 Task: Use the formula "STDEVPA" in spreadsheet "Project portfolio".
Action: Mouse pressed left at (181, 251)
Screenshot: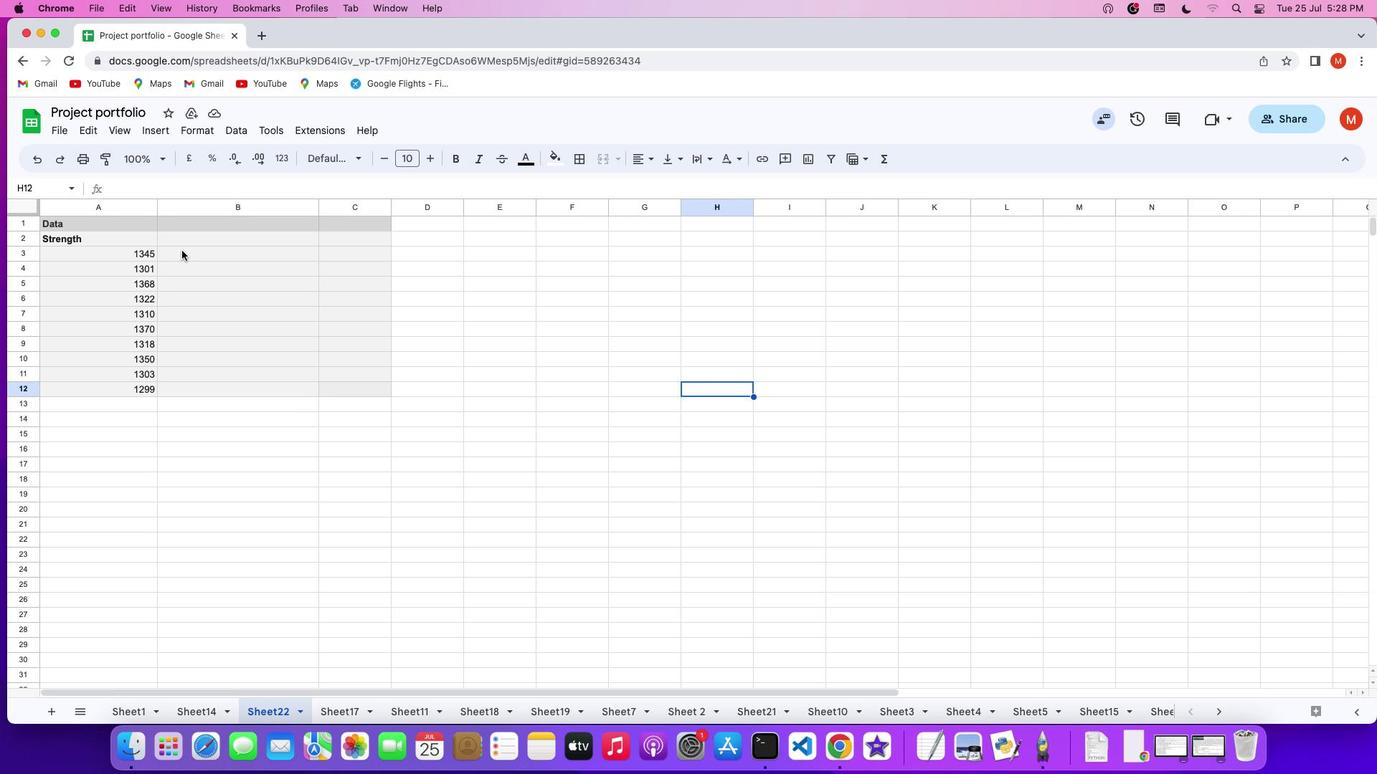 
Action: Key pressed '='
Screenshot: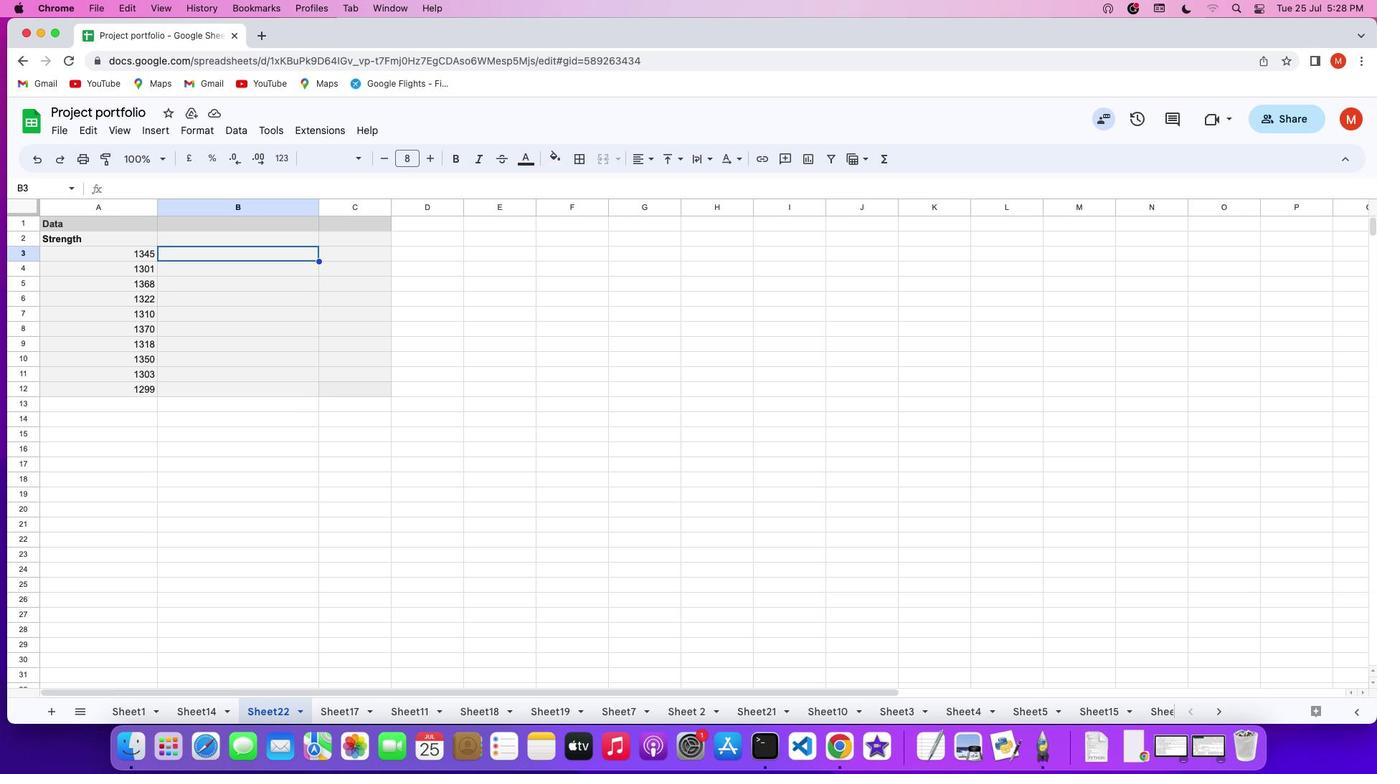 
Action: Mouse moved to (891, 159)
Screenshot: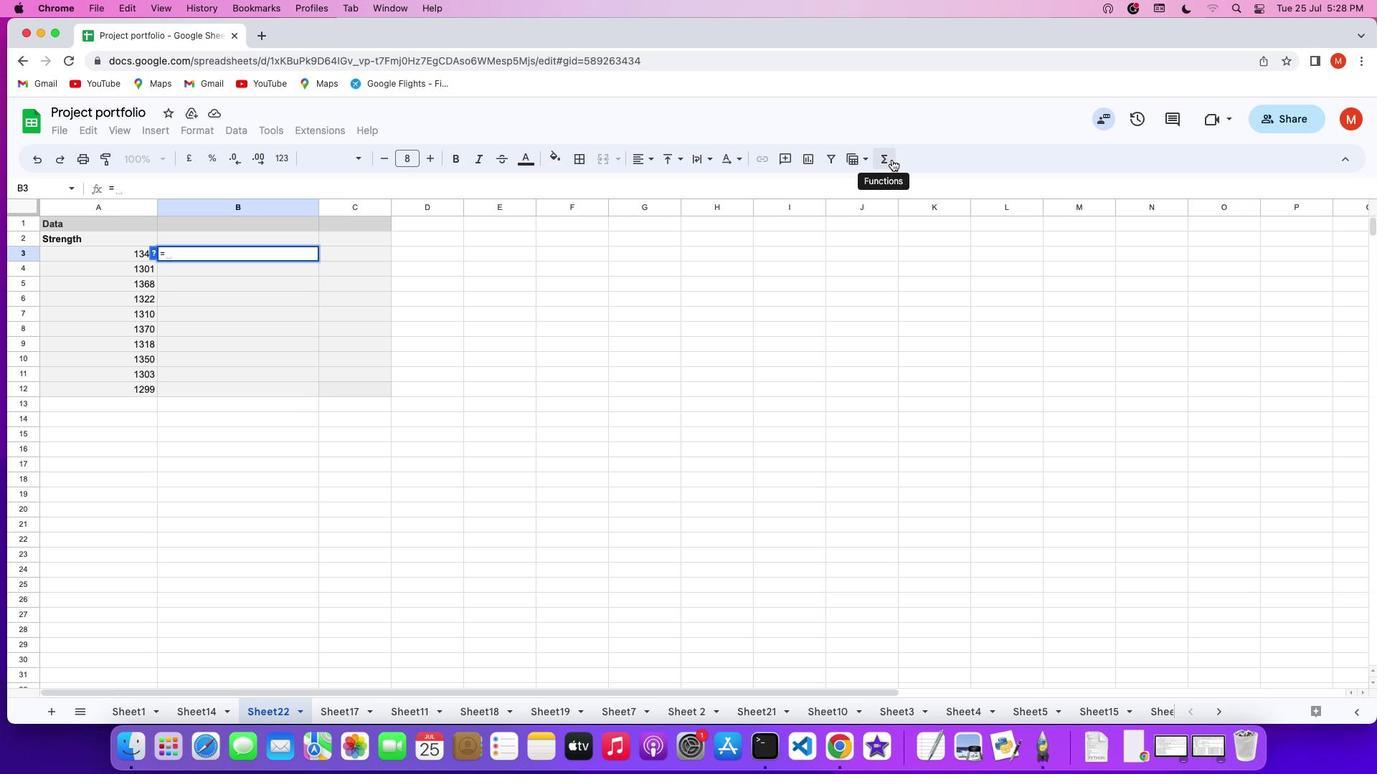 
Action: Mouse pressed left at (891, 159)
Screenshot: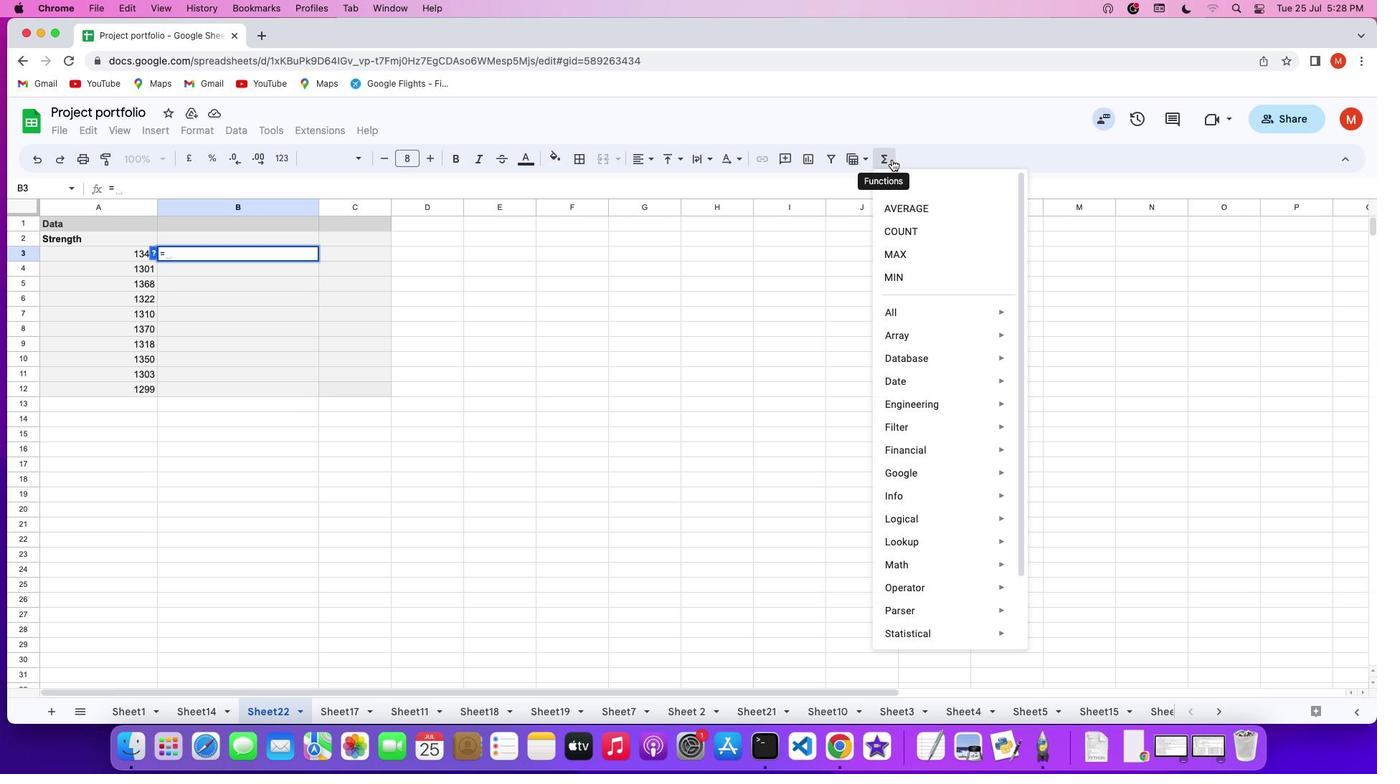 
Action: Mouse moved to (1076, 594)
Screenshot: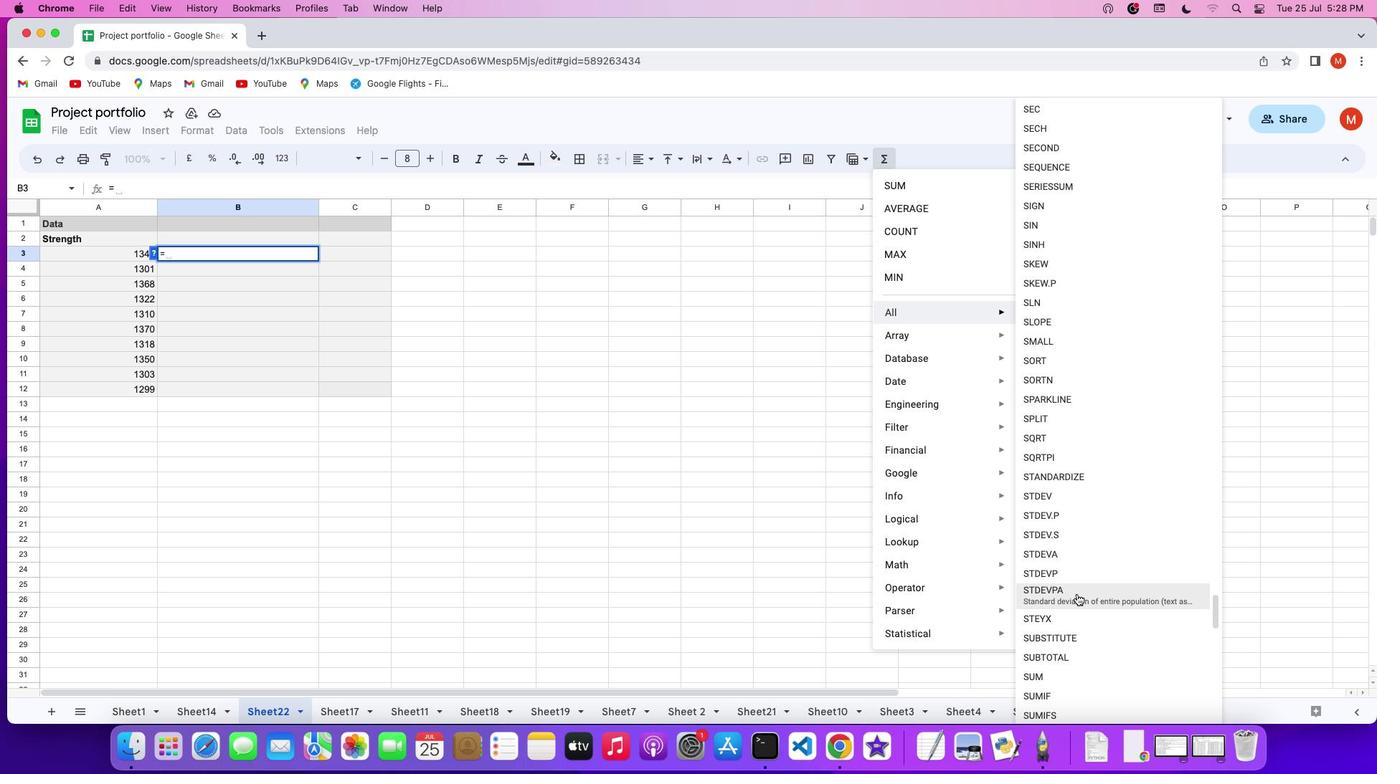 
Action: Mouse pressed left at (1076, 594)
Screenshot: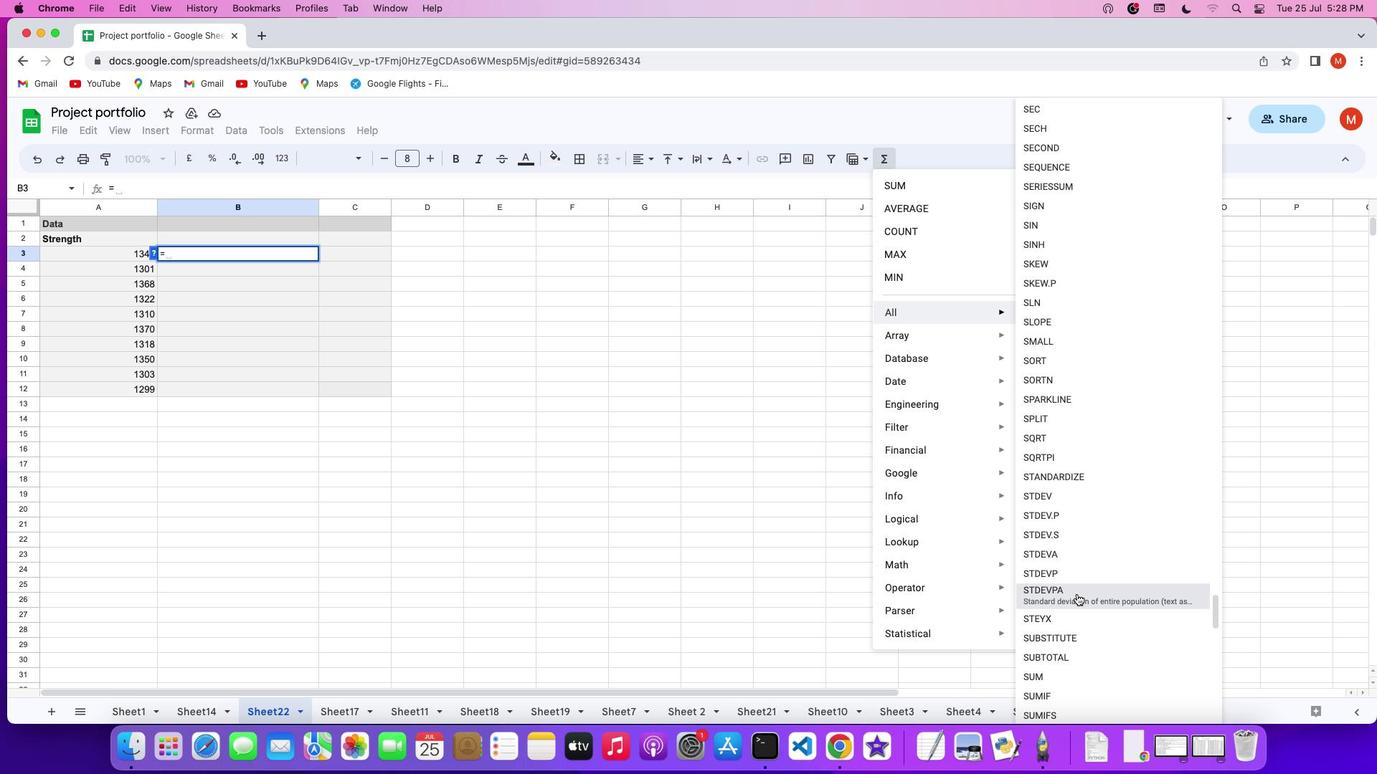 
Action: Mouse moved to (124, 255)
Screenshot: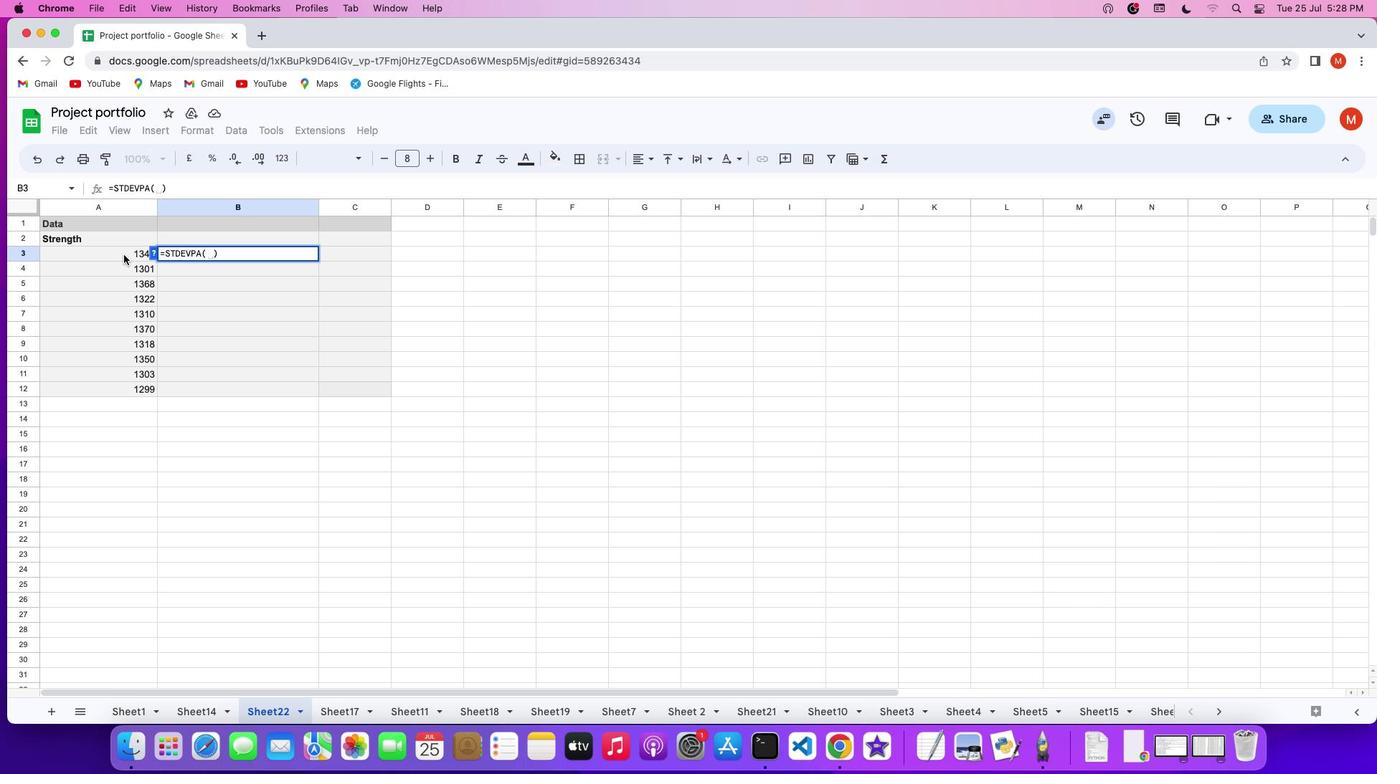 
Action: Mouse pressed left at (124, 255)
Screenshot: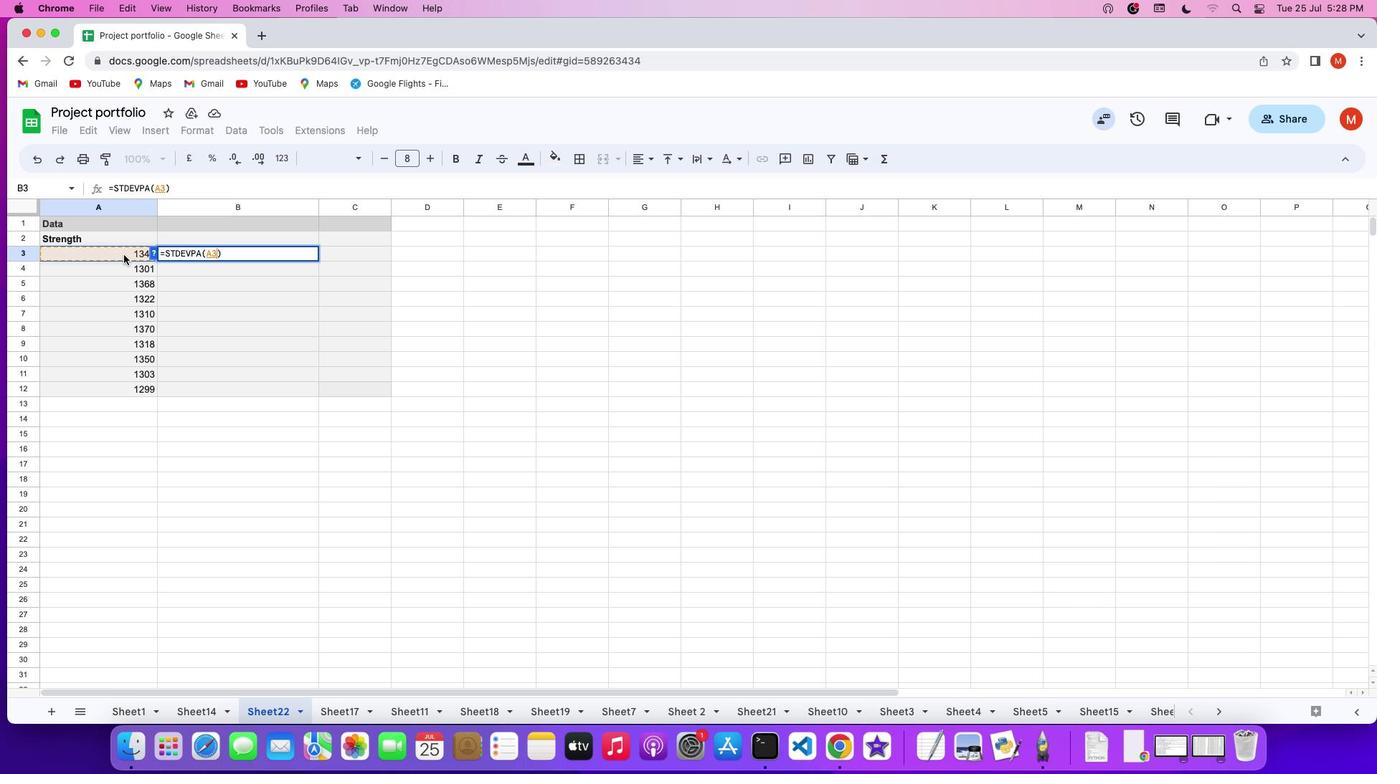 
Action: Mouse moved to (217, 393)
Screenshot: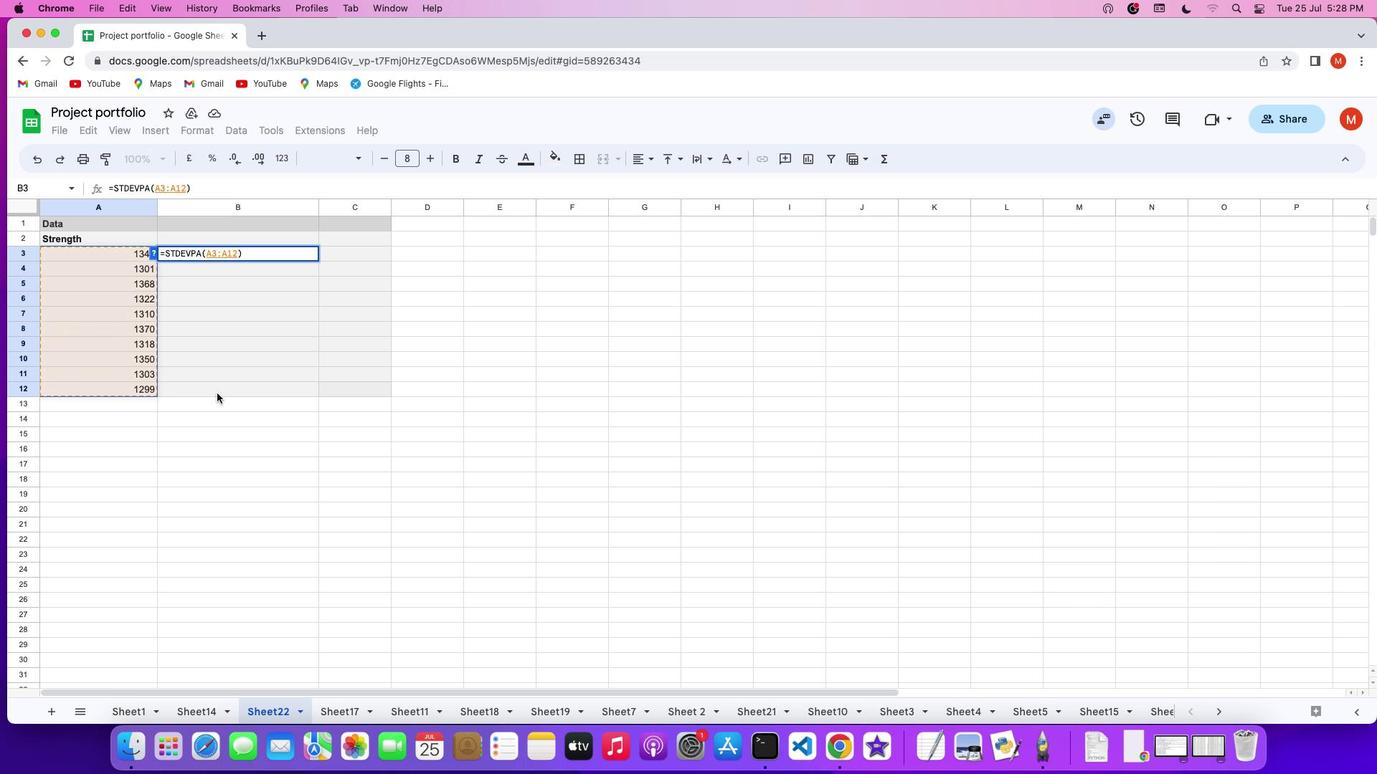 
Action: Key pressed Key.enter
Screenshot: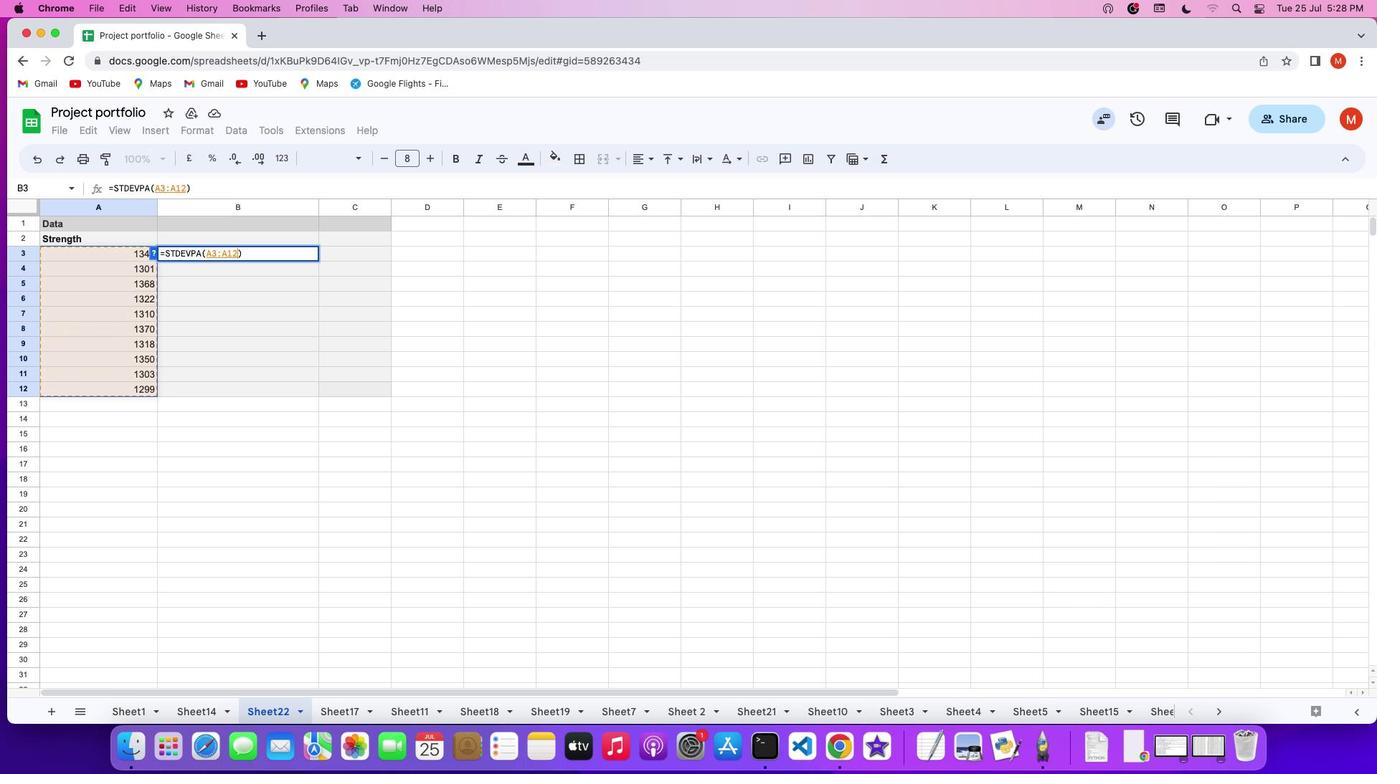 
